 Task: Select yes.
Action: Mouse moved to (716, 84)
Screenshot: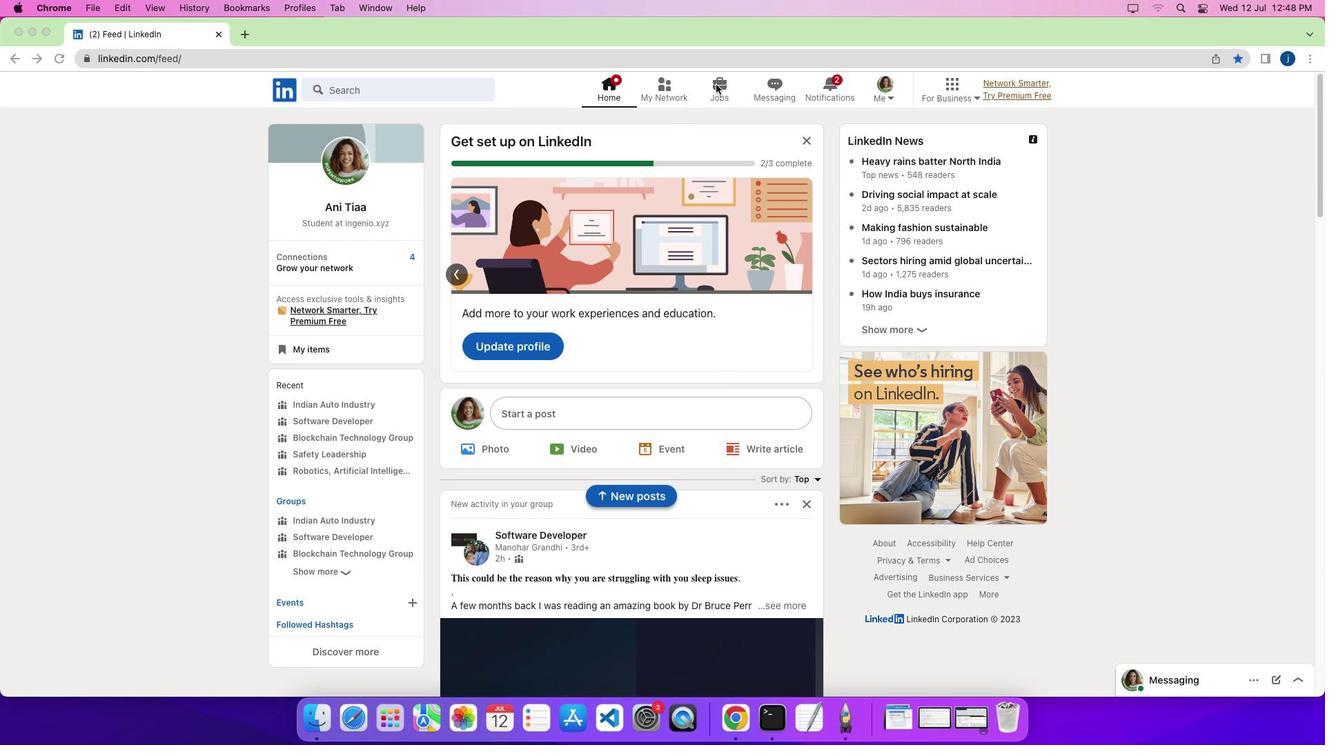 
Action: Mouse pressed left at (716, 84)
Screenshot: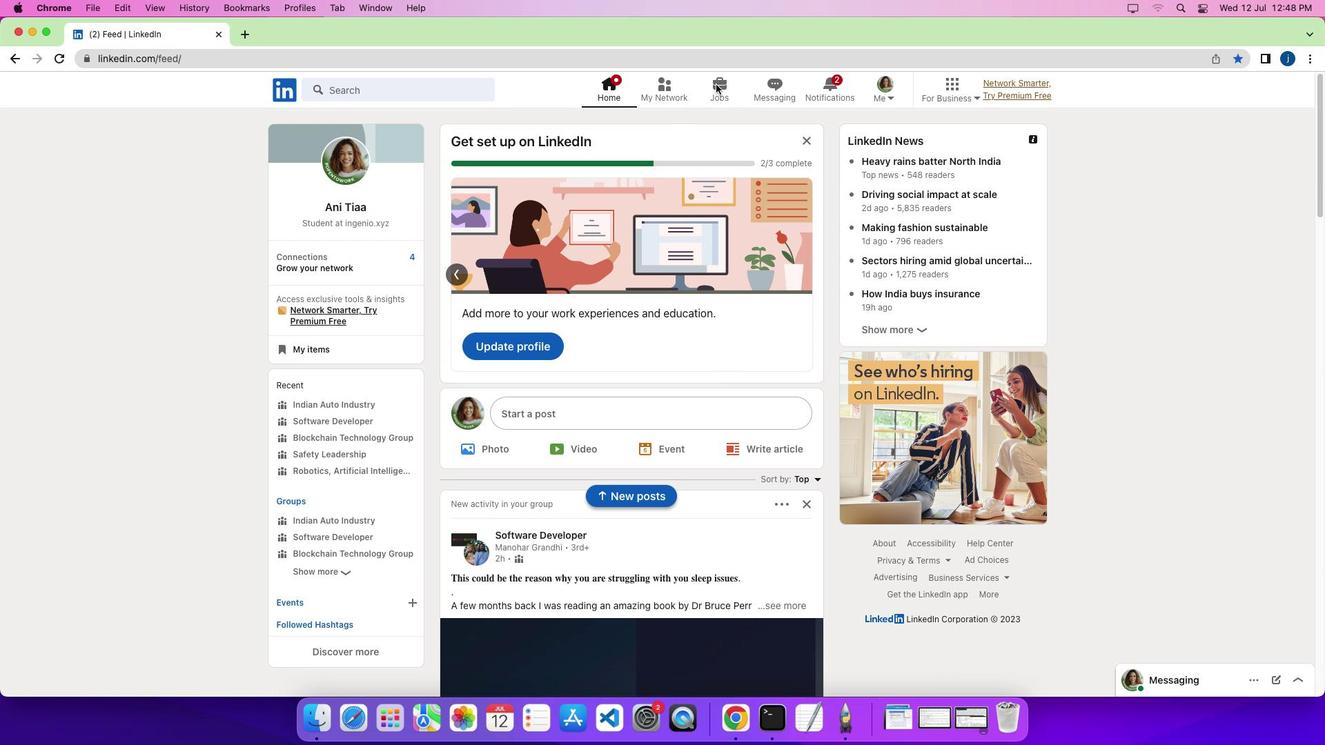 
Action: Mouse pressed left at (716, 84)
Screenshot: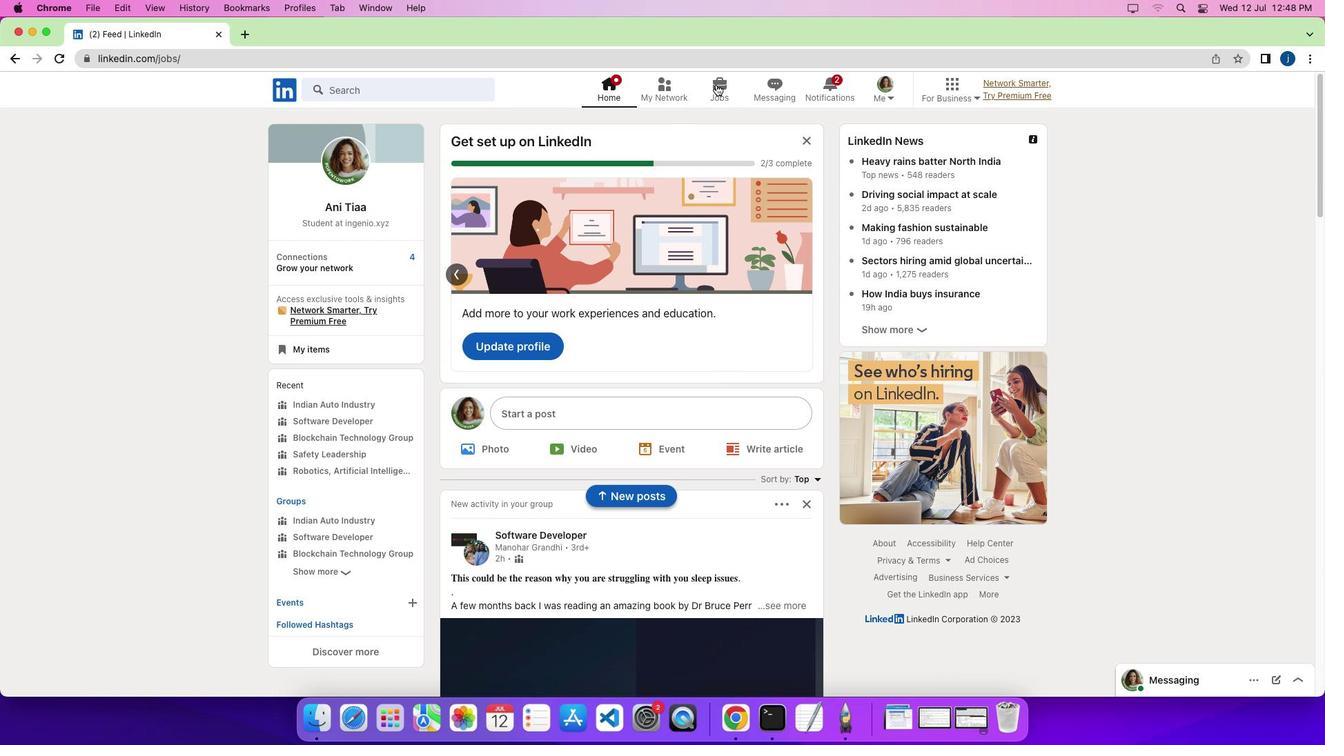 
Action: Mouse moved to (318, 415)
Screenshot: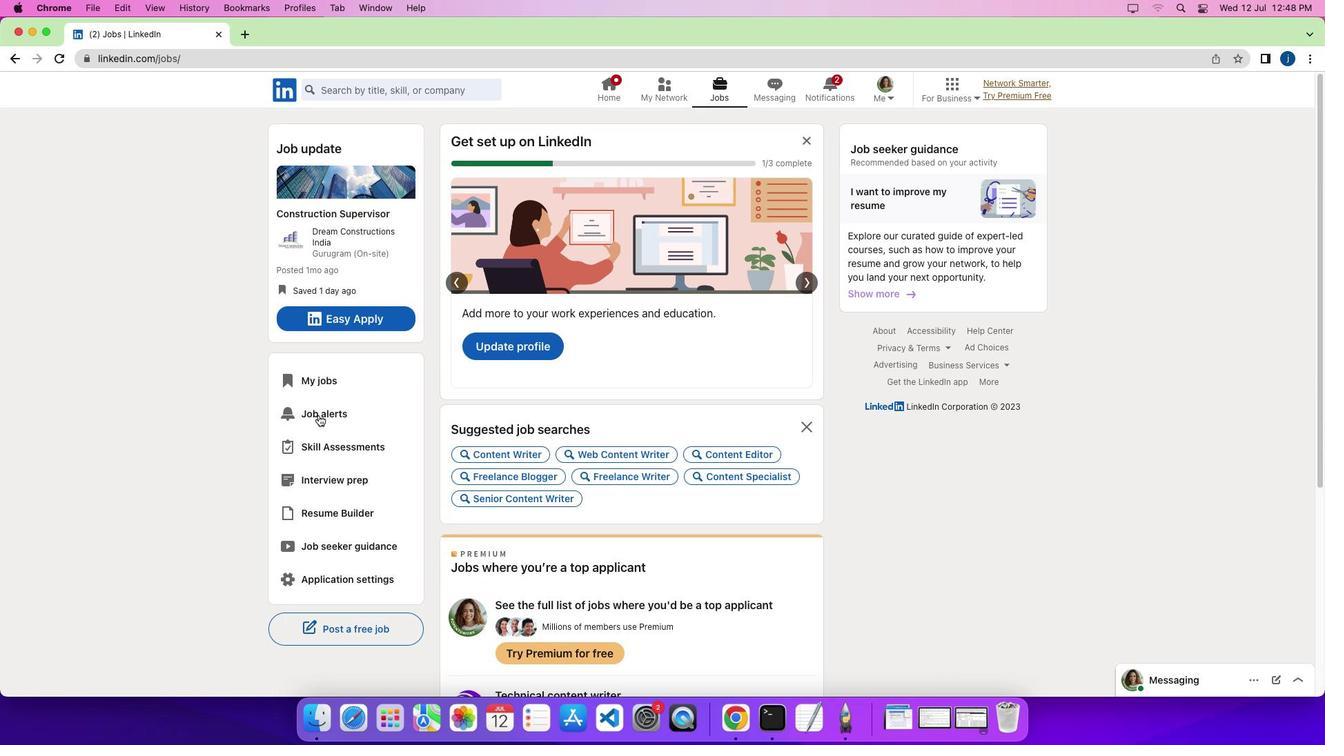 
Action: Mouse pressed left at (318, 415)
Screenshot: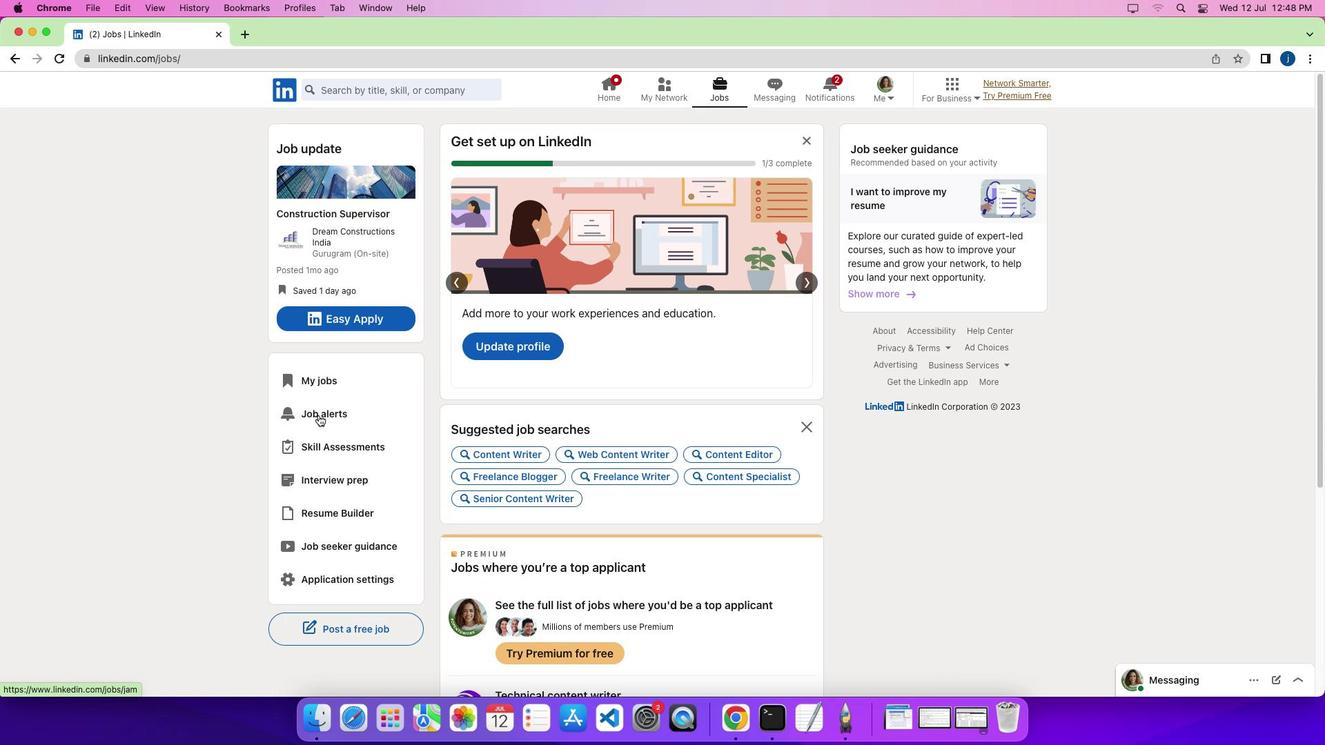 
Action: Mouse moved to (863, 162)
Screenshot: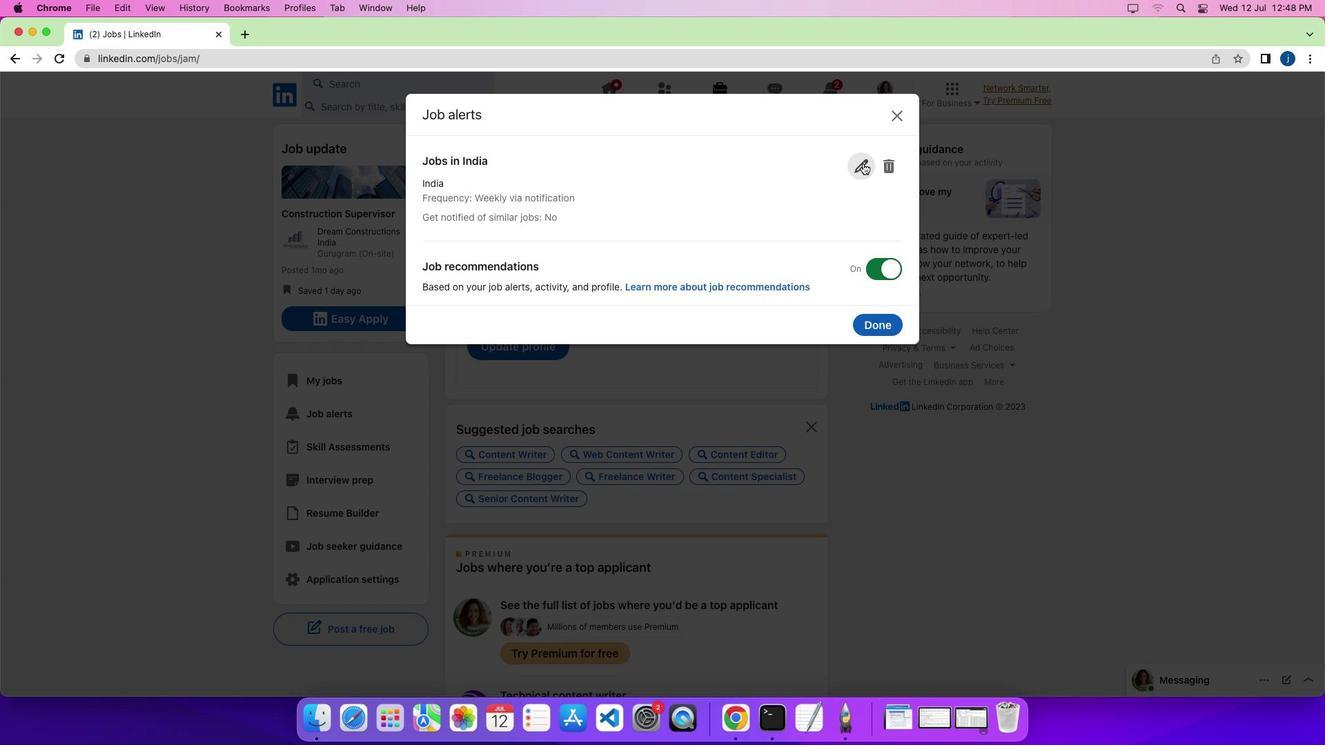 
Action: Mouse pressed left at (863, 162)
Screenshot: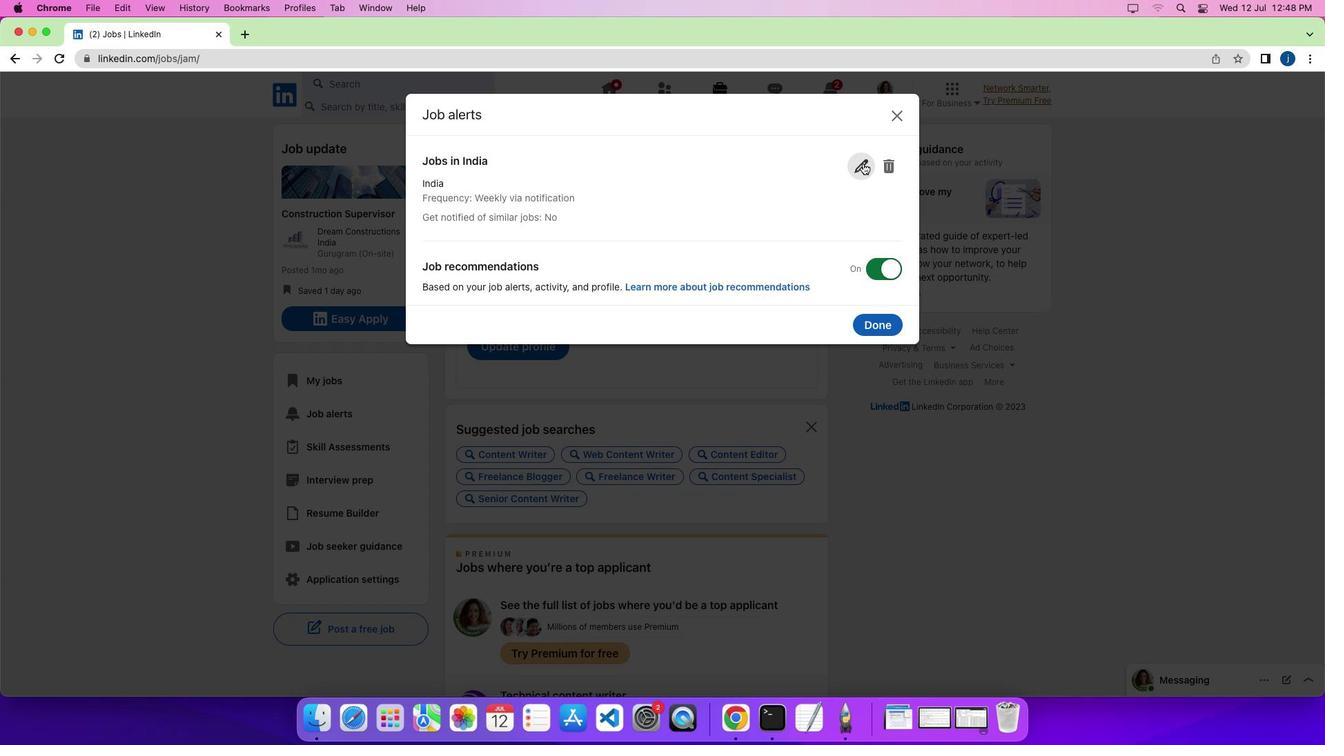 
Action: Mouse moved to (429, 430)
Screenshot: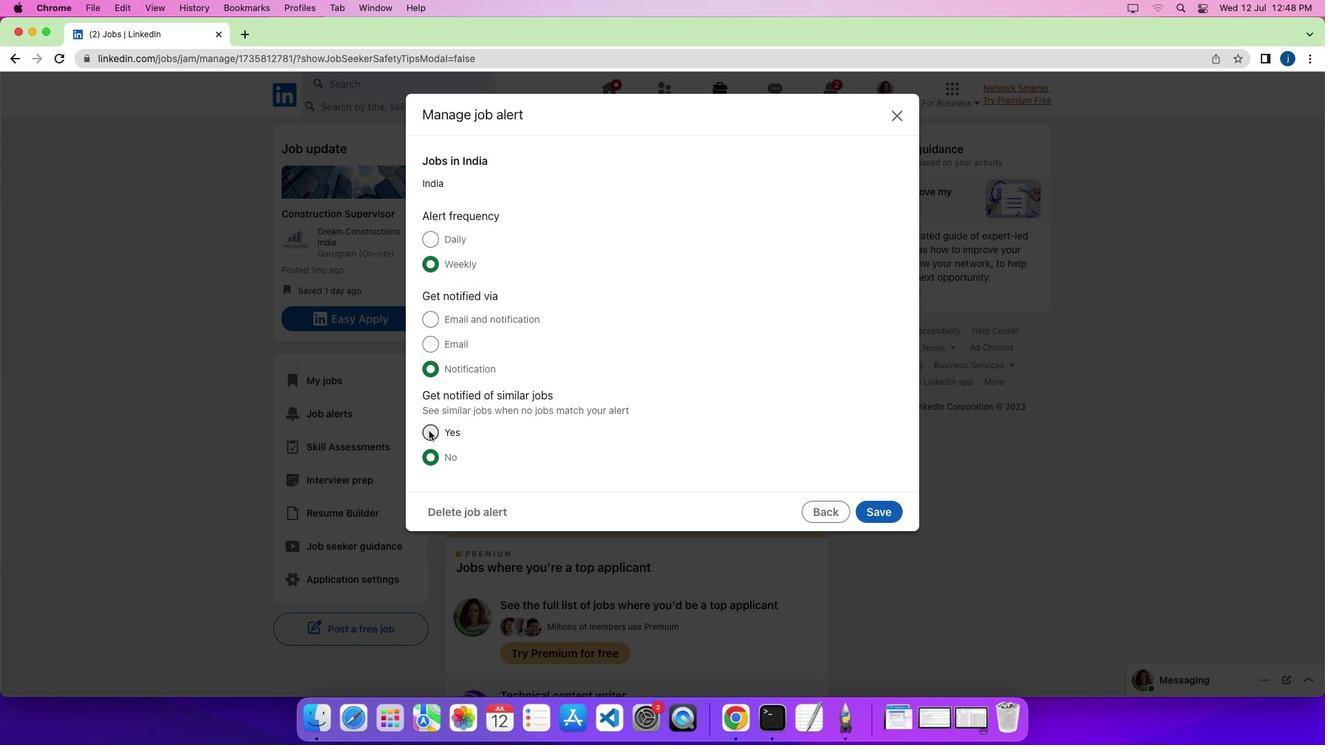 
Action: Mouse pressed left at (429, 430)
Screenshot: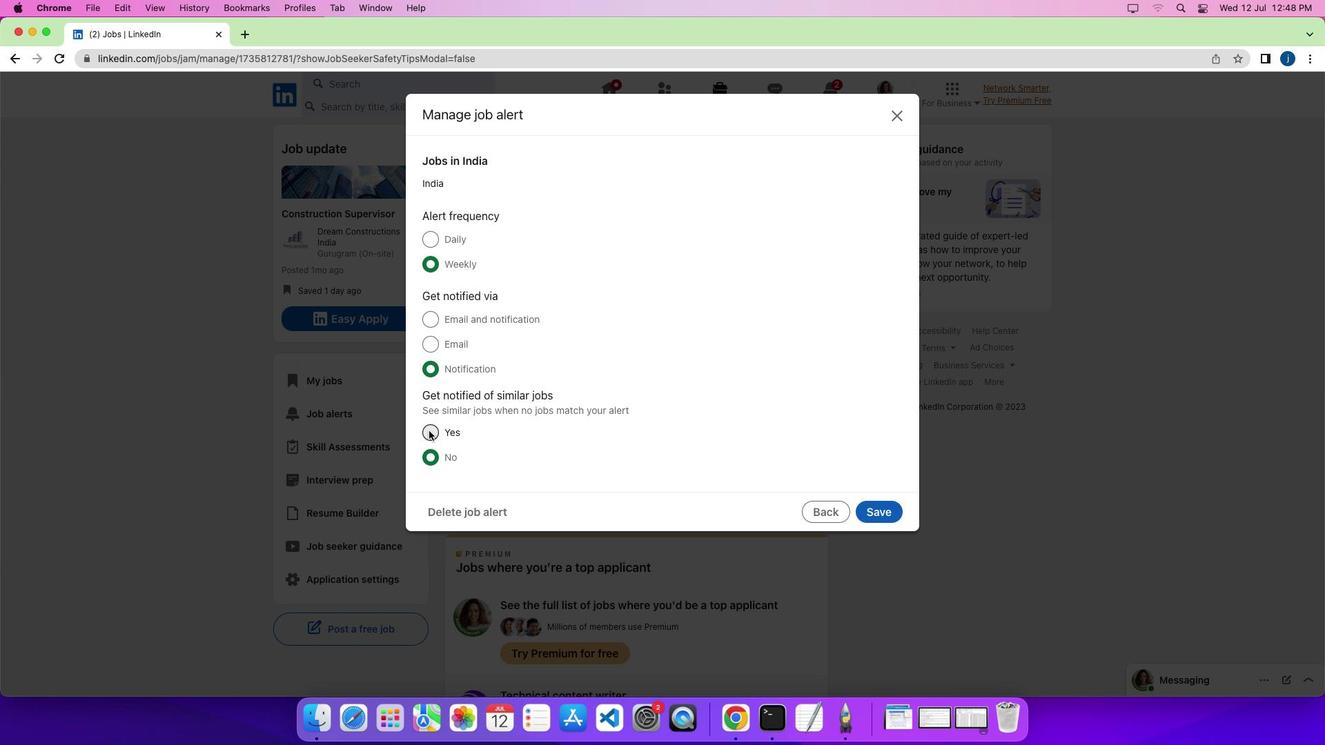 
Action: Mouse moved to (495, 438)
Screenshot: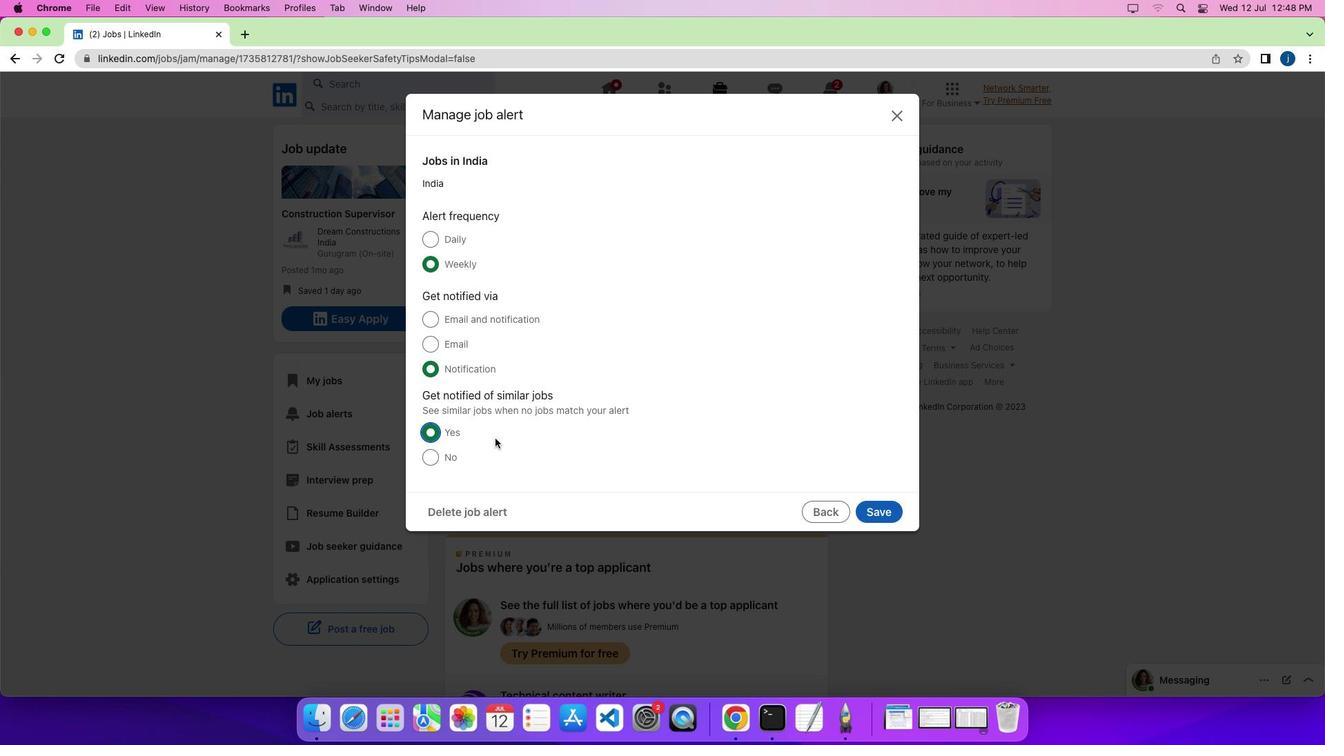 
